 Task: Change the visibility of the project "Mark's project" to the public.
Action: Mouse moved to (240, 147)
Screenshot: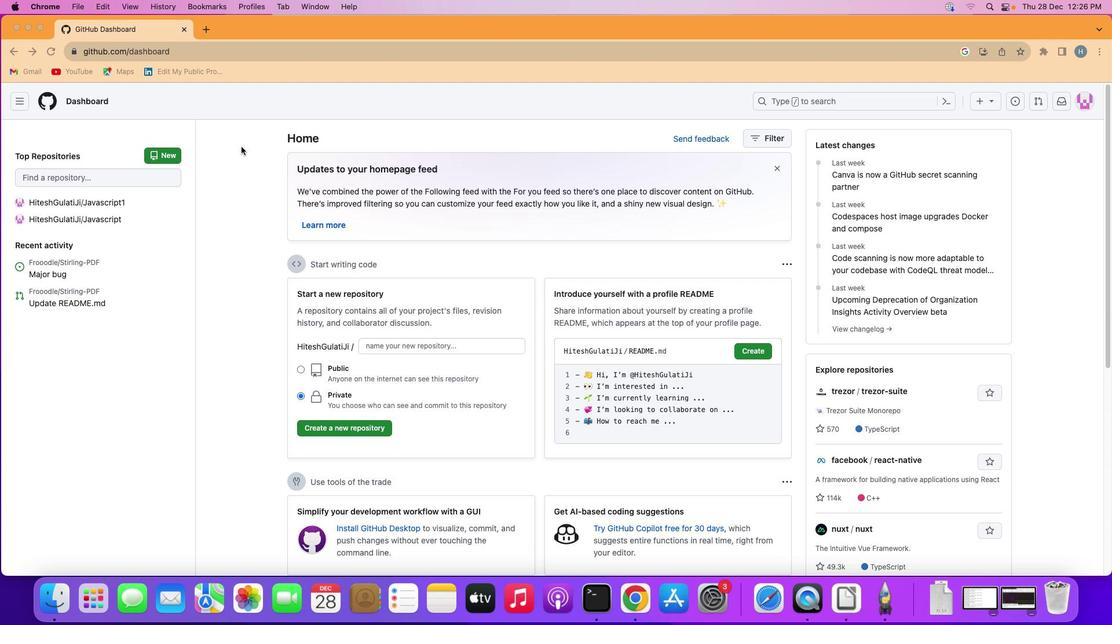
Action: Mouse pressed left at (240, 147)
Screenshot: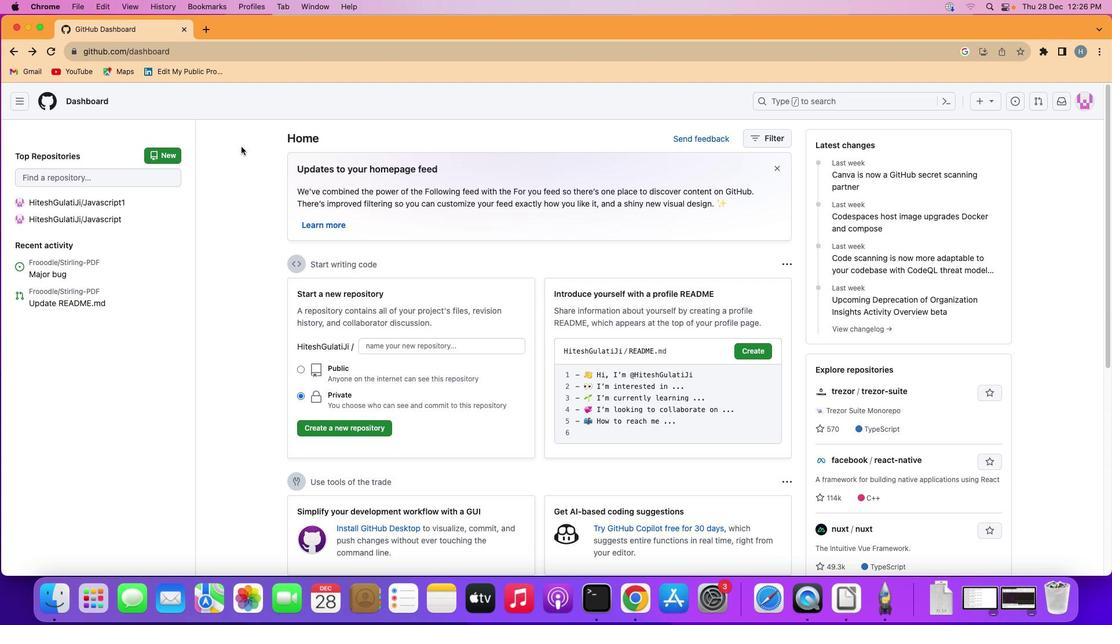 
Action: Mouse moved to (19, 97)
Screenshot: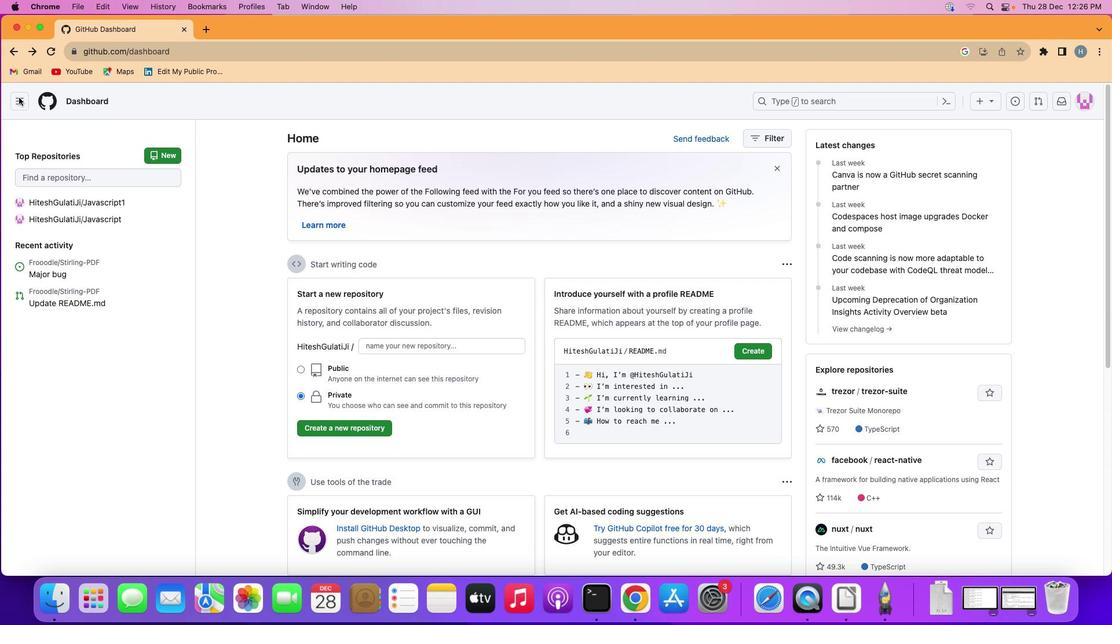 
Action: Mouse pressed left at (19, 97)
Screenshot: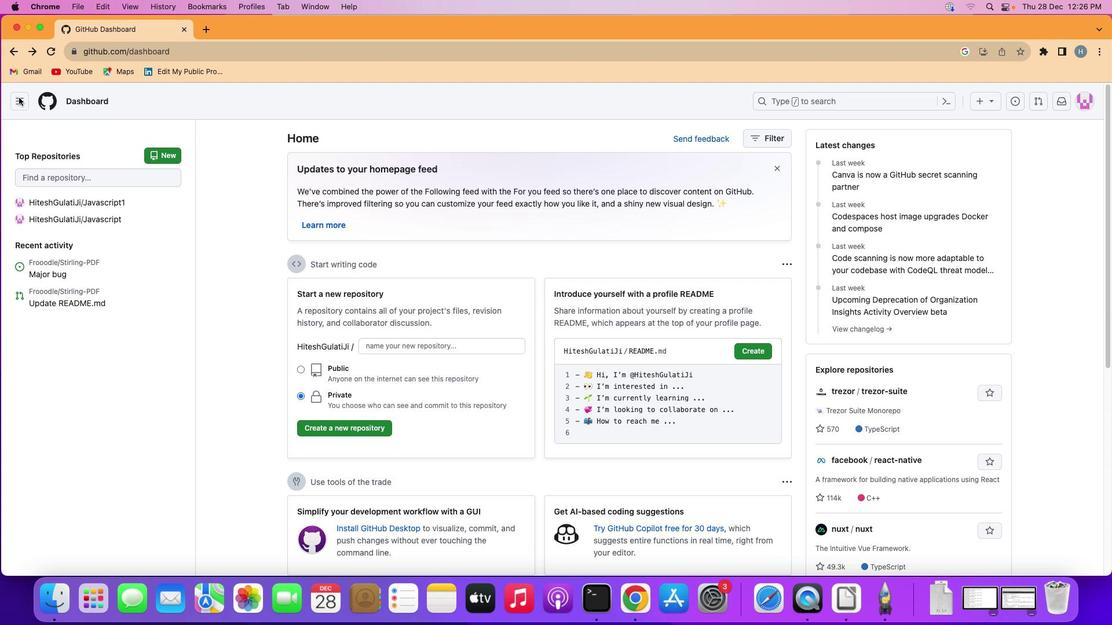 
Action: Mouse moved to (34, 188)
Screenshot: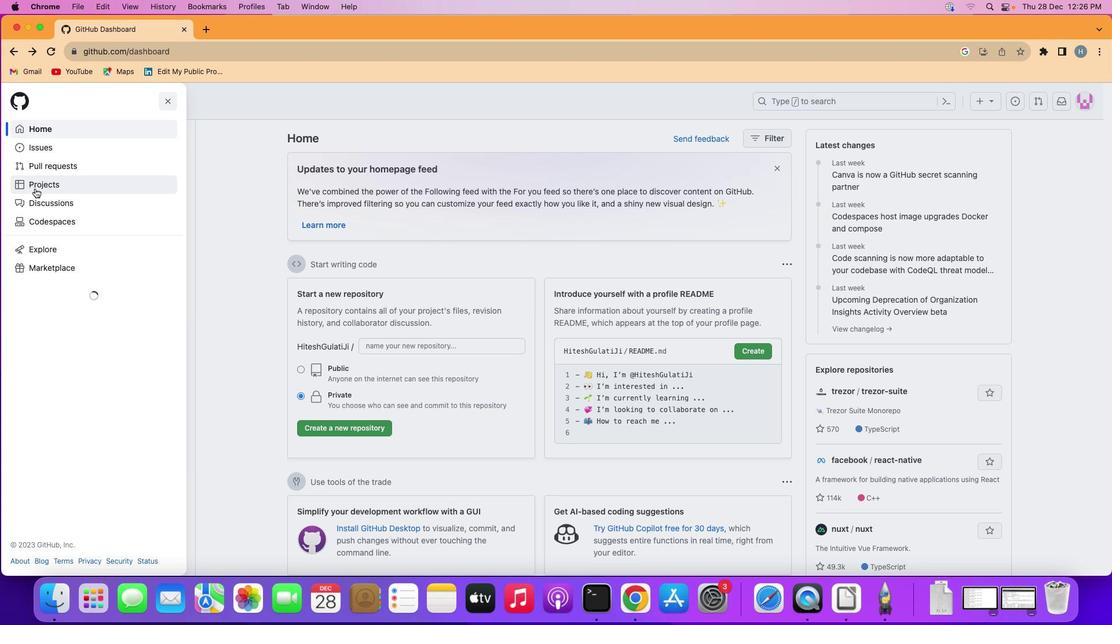 
Action: Mouse pressed left at (34, 188)
Screenshot: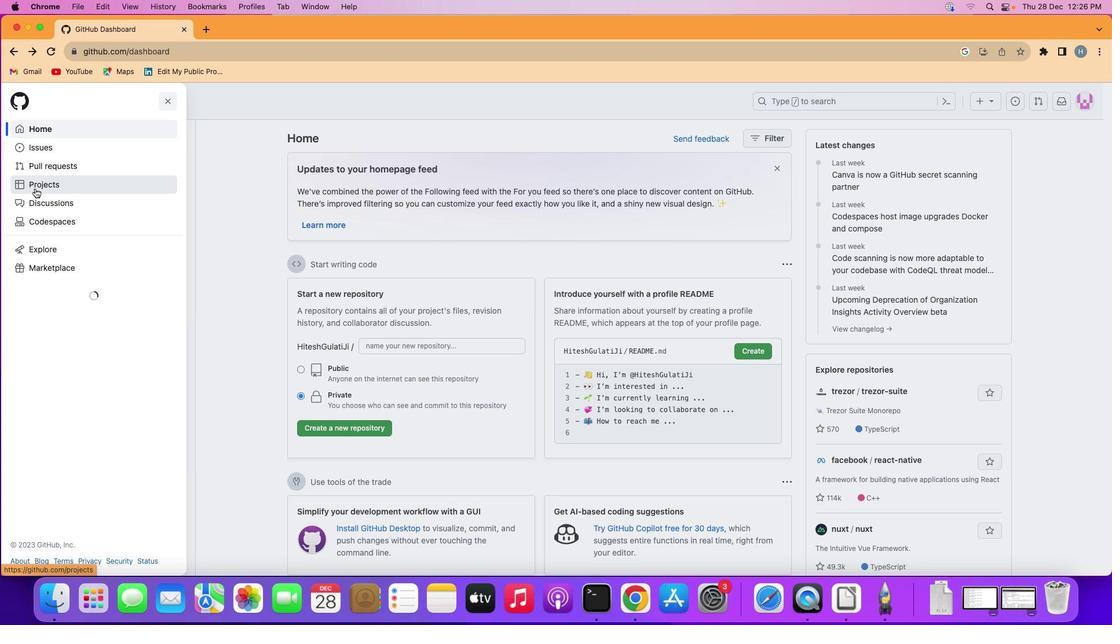 
Action: Mouse moved to (425, 208)
Screenshot: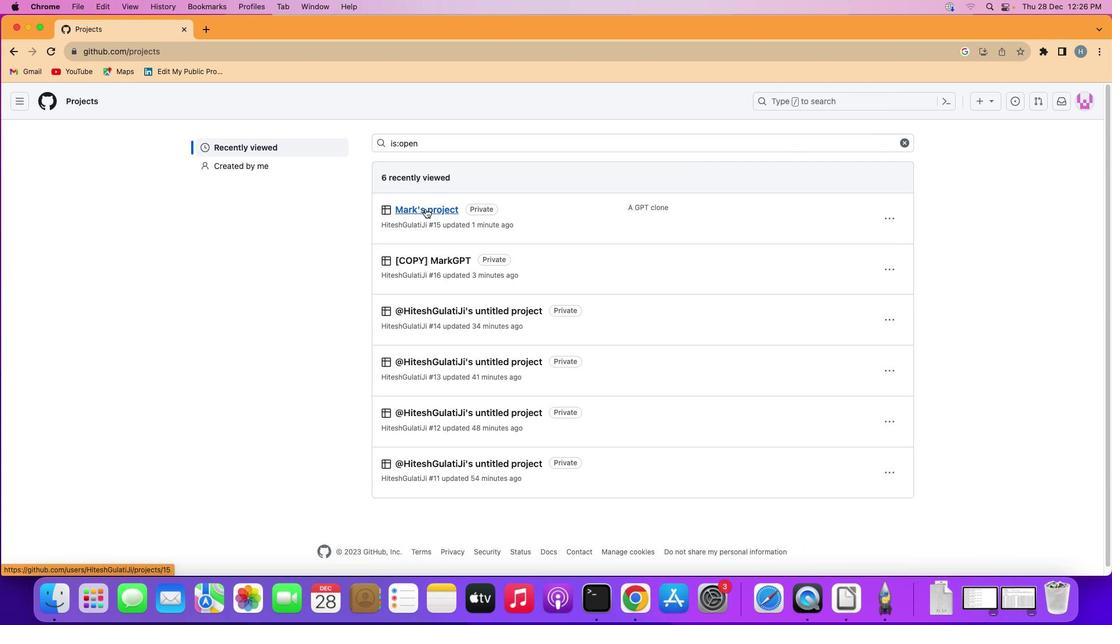 
Action: Mouse pressed left at (425, 208)
Screenshot: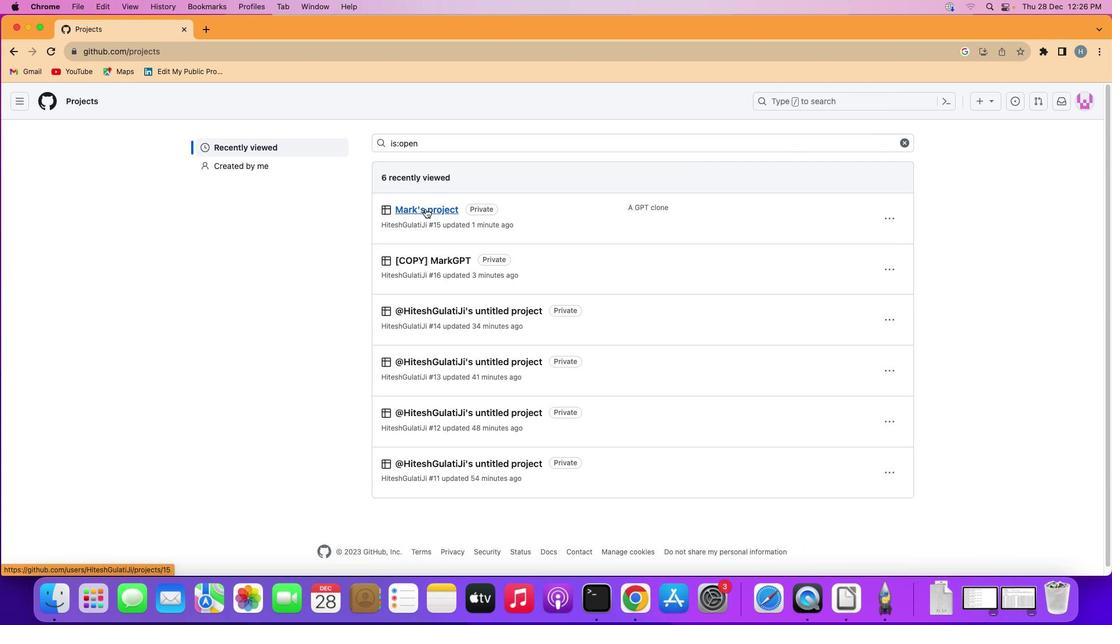 
Action: Mouse moved to (1081, 133)
Screenshot: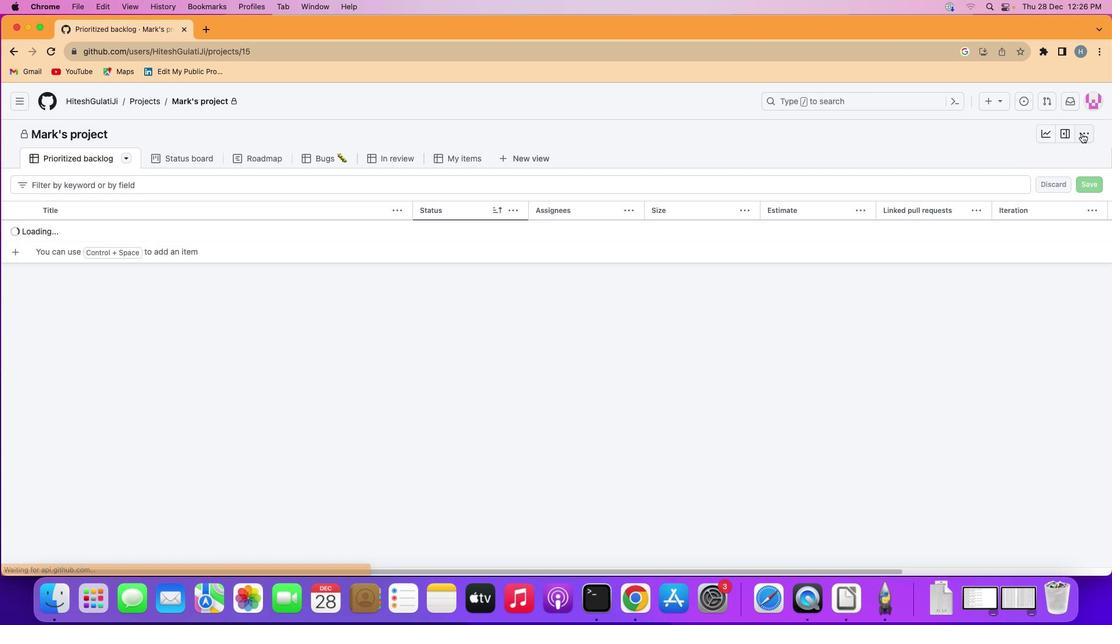 
Action: Mouse pressed left at (1081, 133)
Screenshot: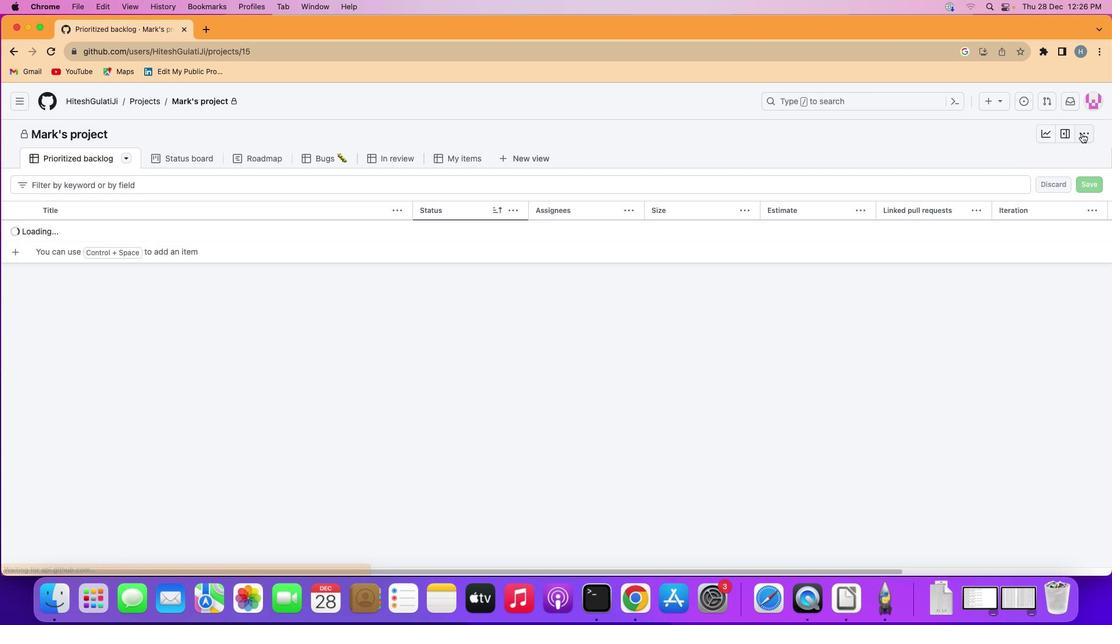 
Action: Mouse moved to (1045, 192)
Screenshot: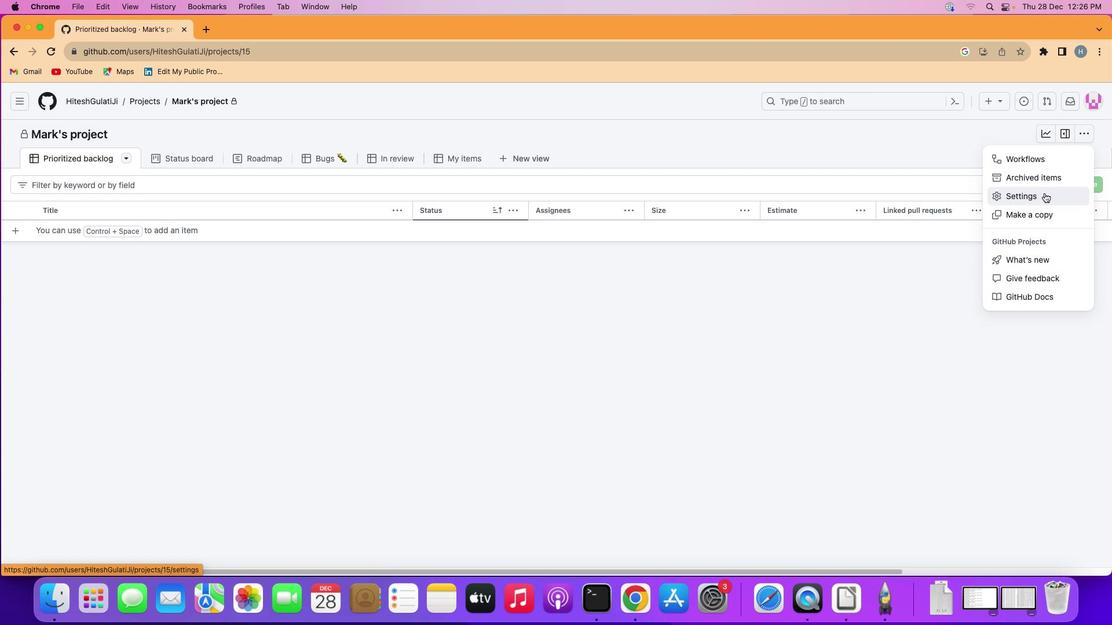 
Action: Mouse pressed left at (1045, 192)
Screenshot: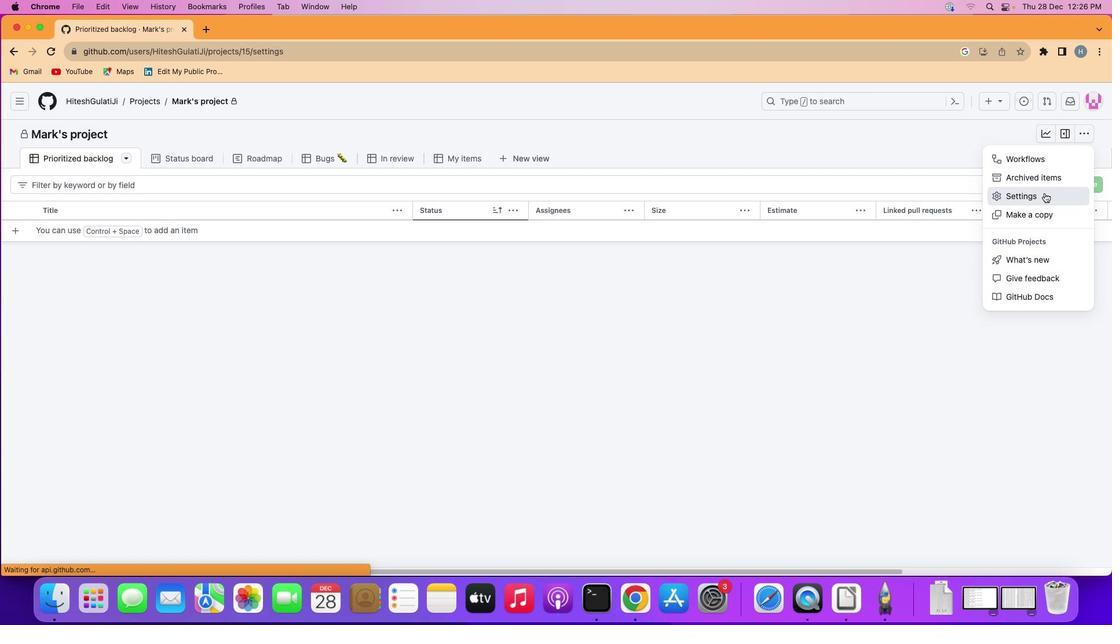 
Action: Mouse moved to (755, 312)
Screenshot: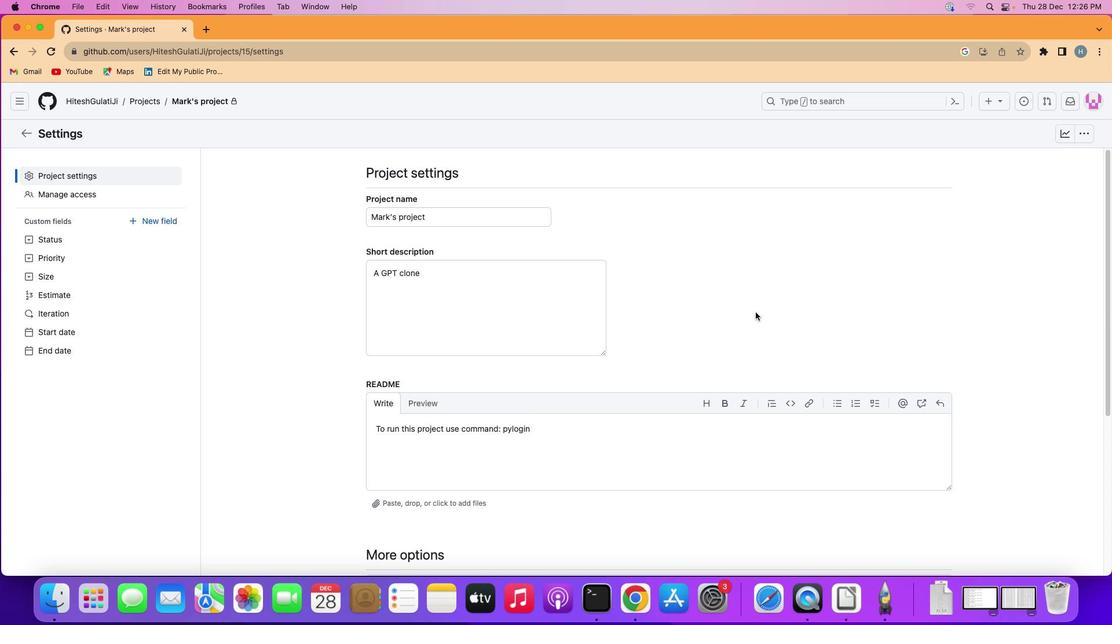 
Action: Mouse scrolled (755, 312) with delta (0, 0)
Screenshot: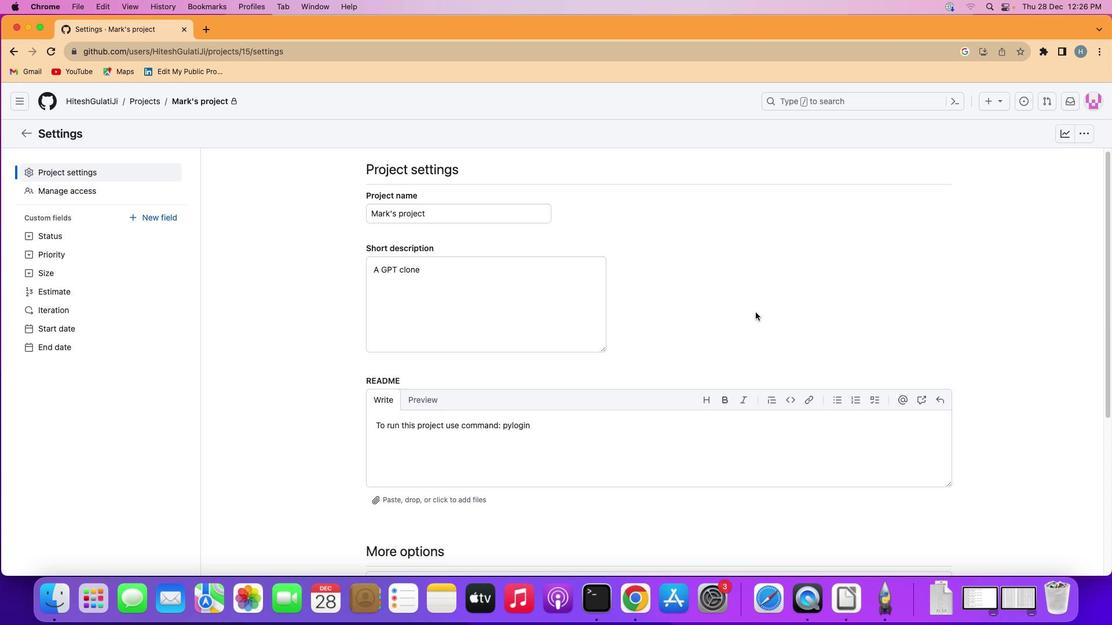 
Action: Mouse scrolled (755, 312) with delta (0, 0)
Screenshot: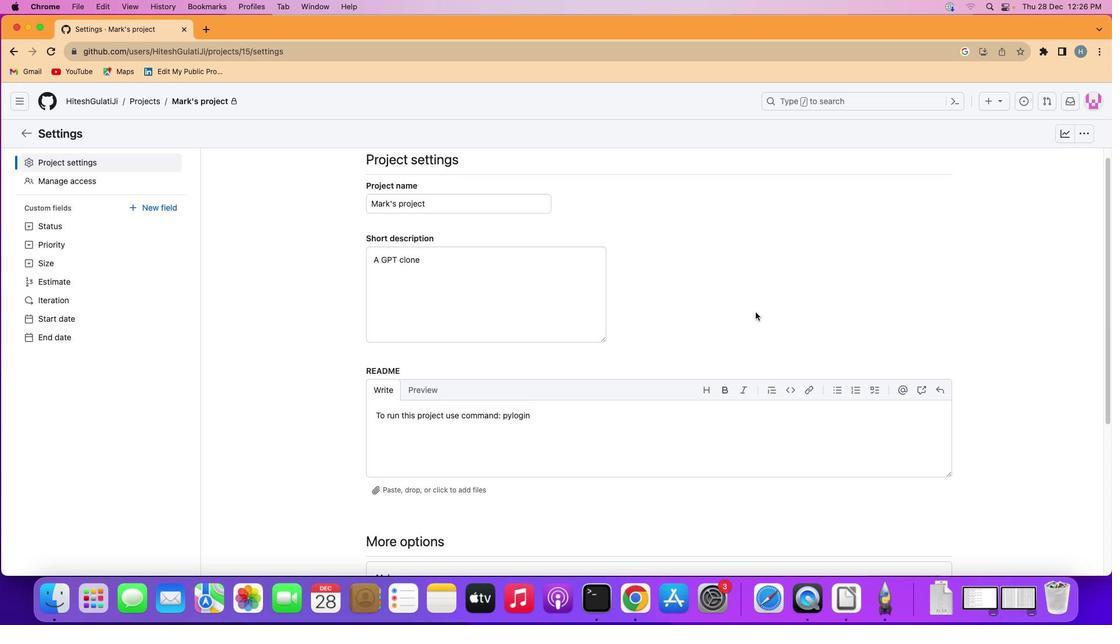 
Action: Mouse scrolled (755, 312) with delta (0, 1)
Screenshot: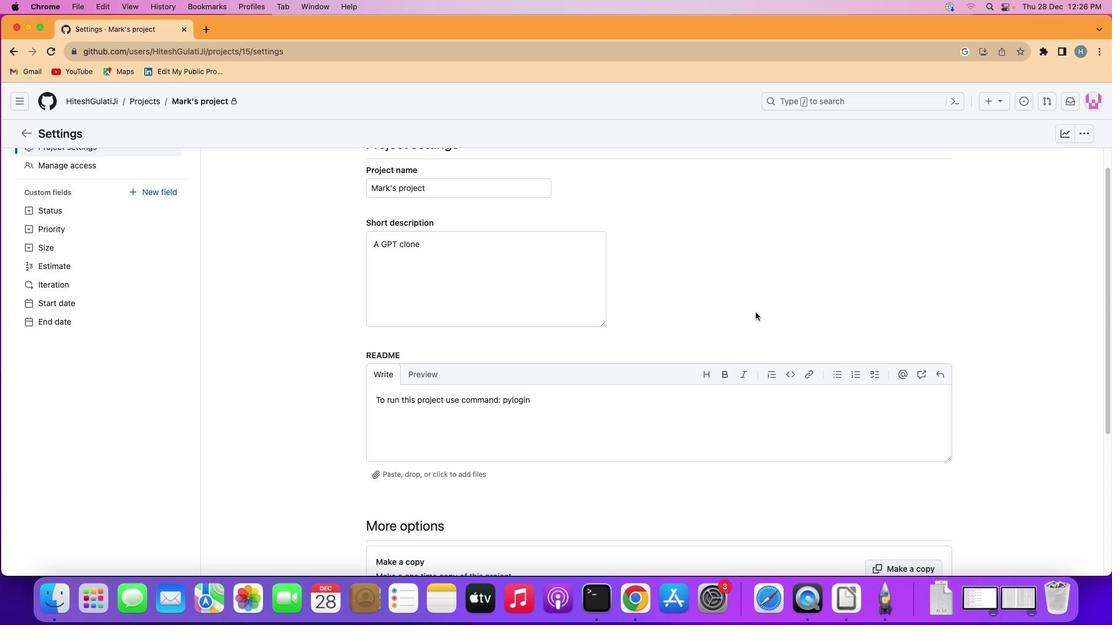
Action: Mouse scrolled (755, 312) with delta (0, -1)
Screenshot: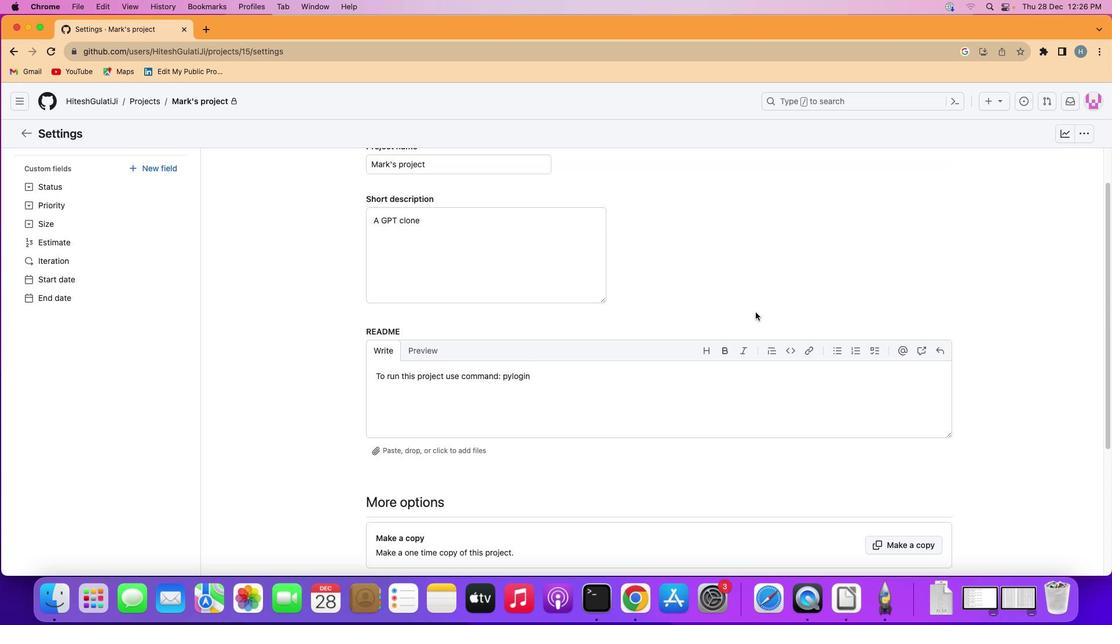 
Action: Mouse scrolled (755, 312) with delta (0, -1)
Screenshot: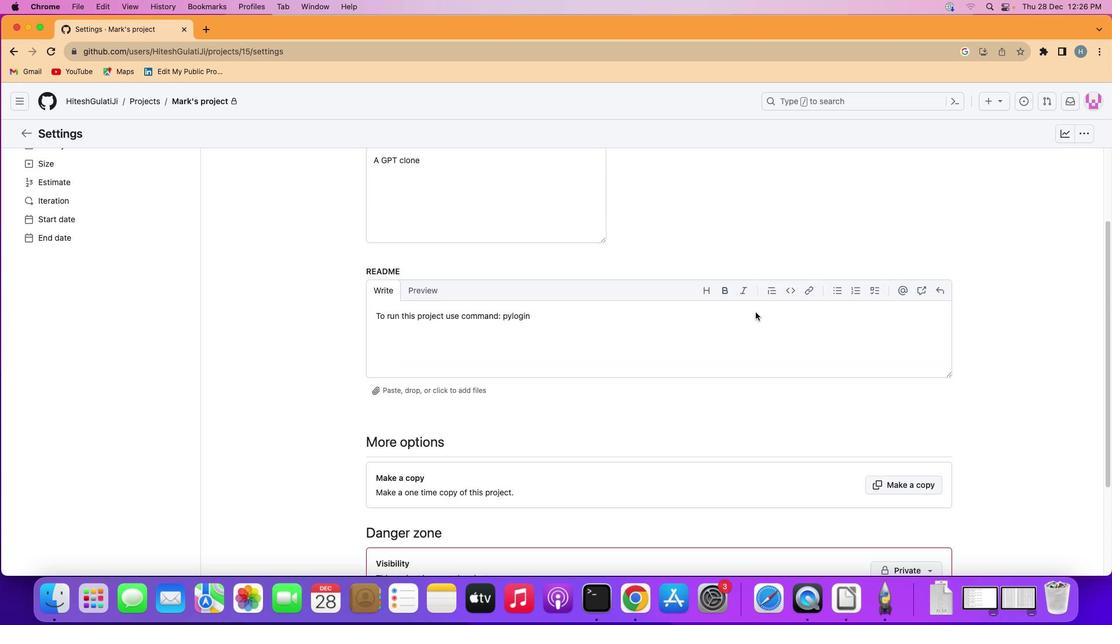 
Action: Mouse scrolled (755, 312) with delta (0, -2)
Screenshot: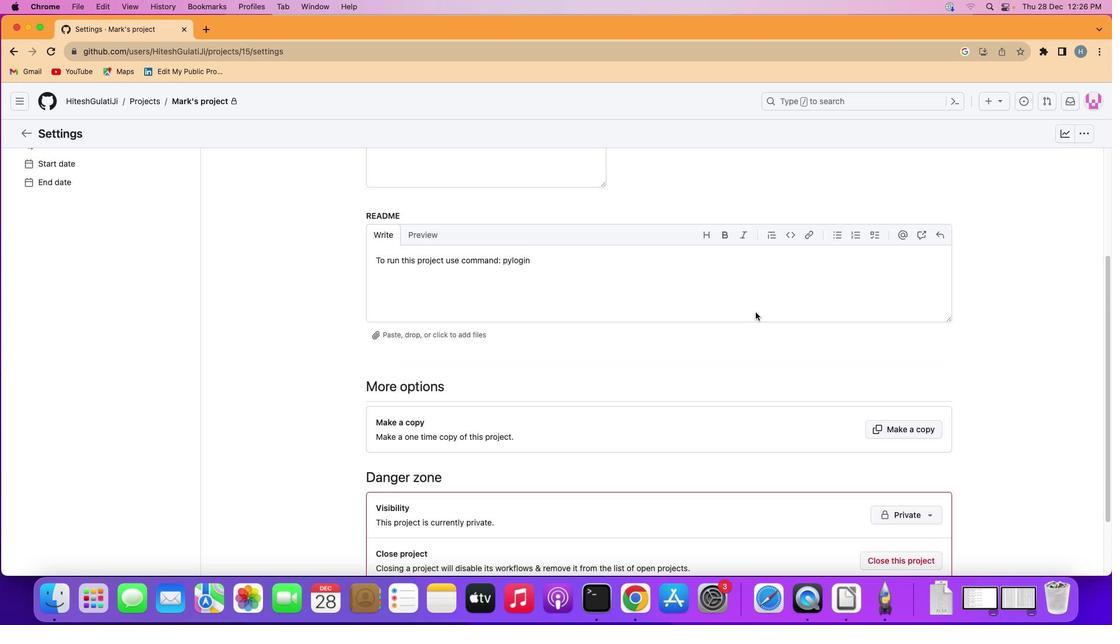 
Action: Mouse moved to (755, 312)
Screenshot: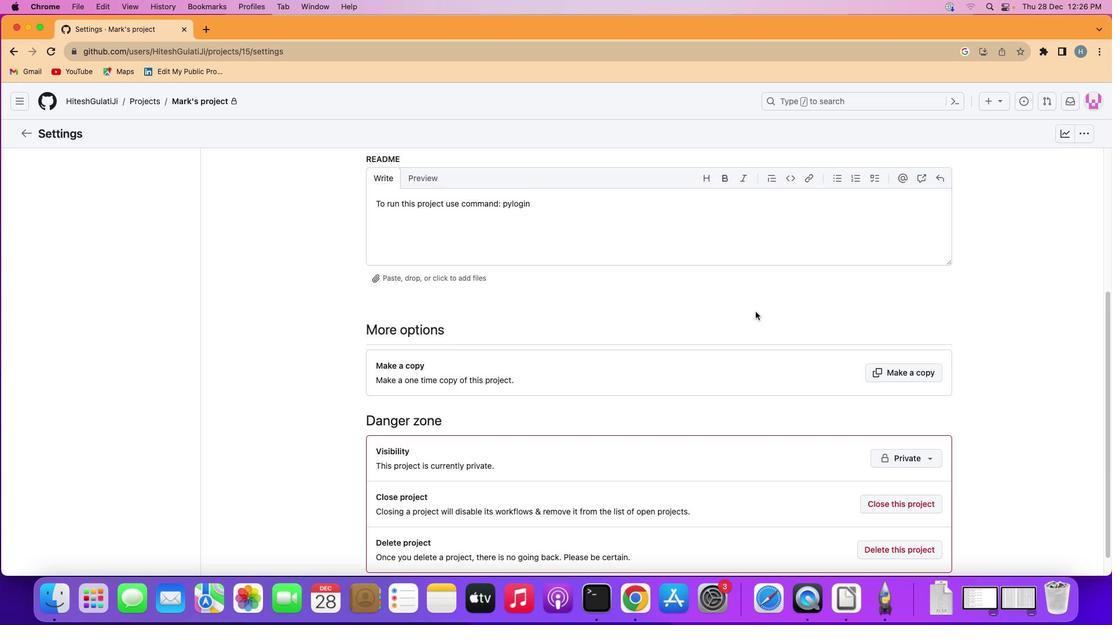 
Action: Mouse scrolled (755, 312) with delta (0, 0)
Screenshot: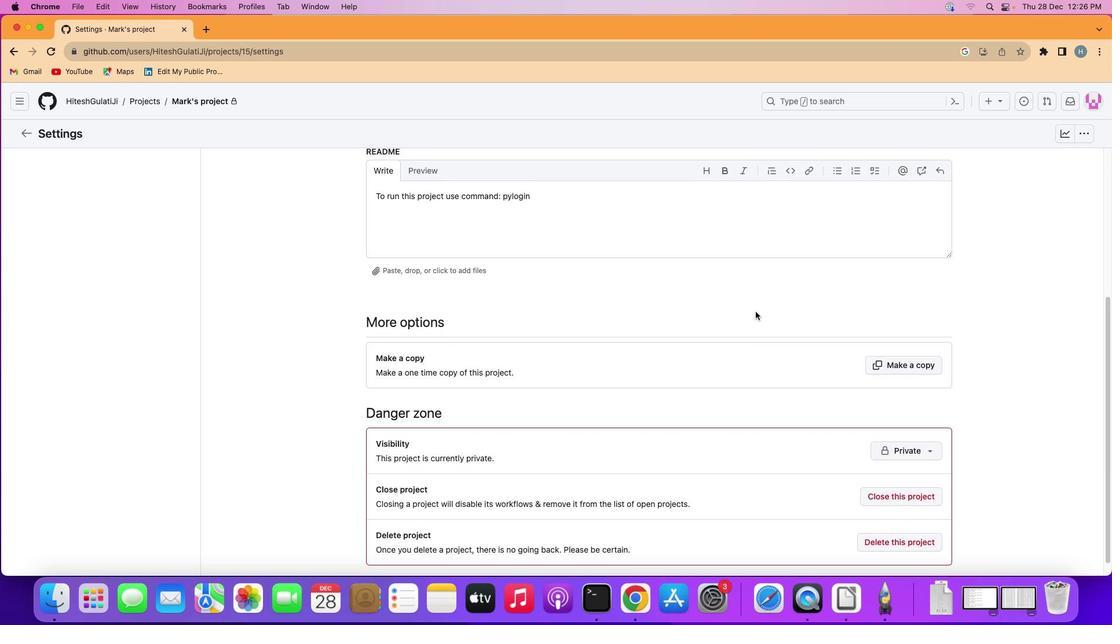 
Action: Mouse scrolled (755, 312) with delta (0, 0)
Screenshot: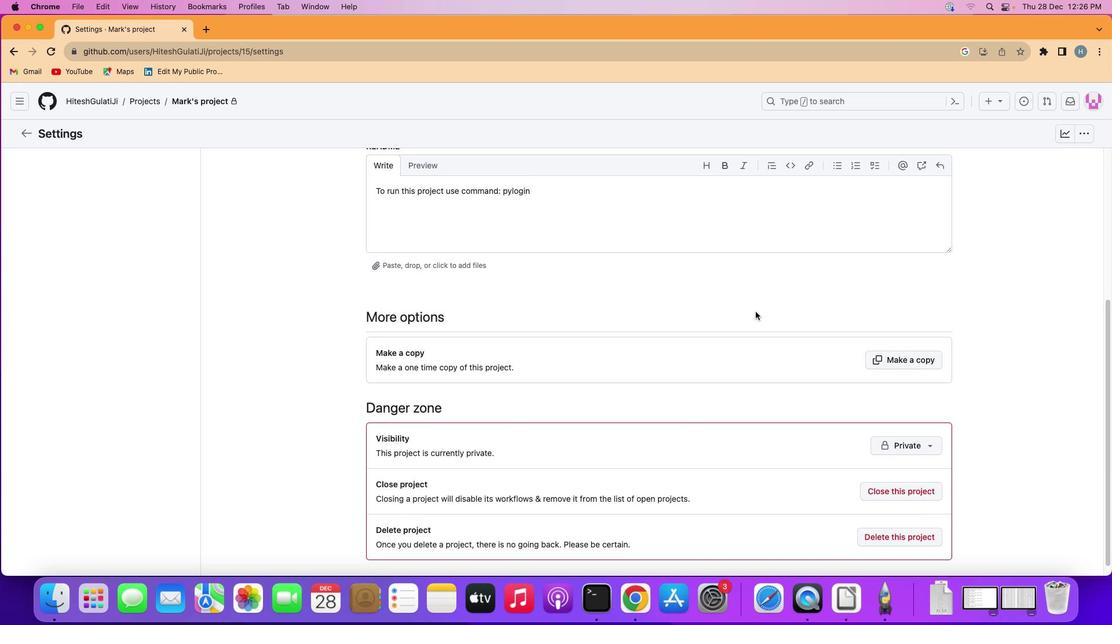 
Action: Mouse scrolled (755, 312) with delta (0, -1)
Screenshot: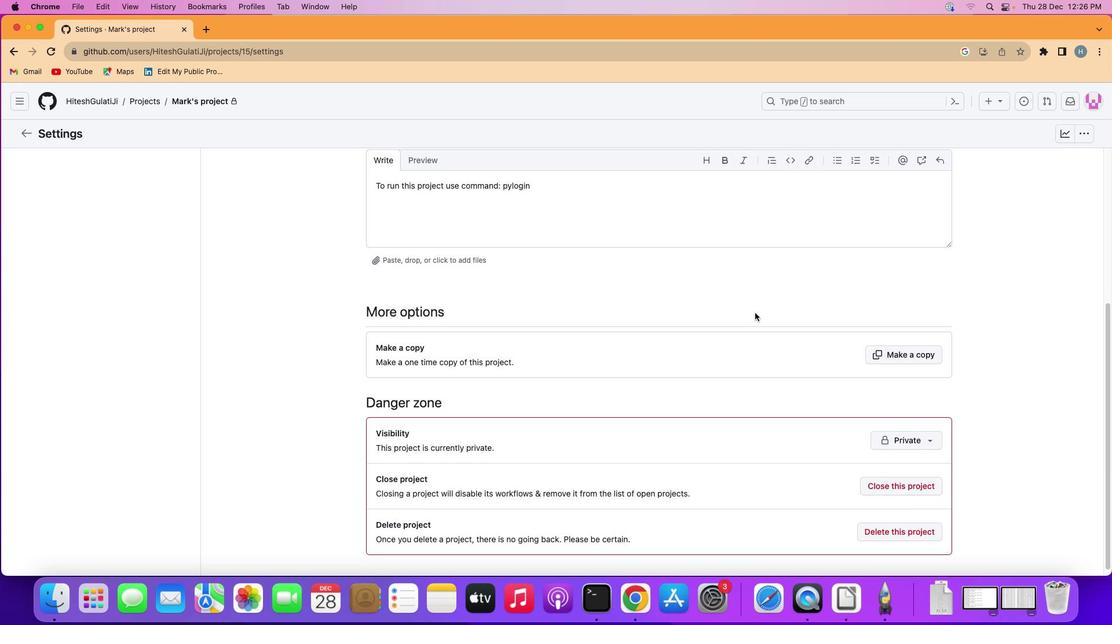 
Action: Mouse moved to (917, 433)
Screenshot: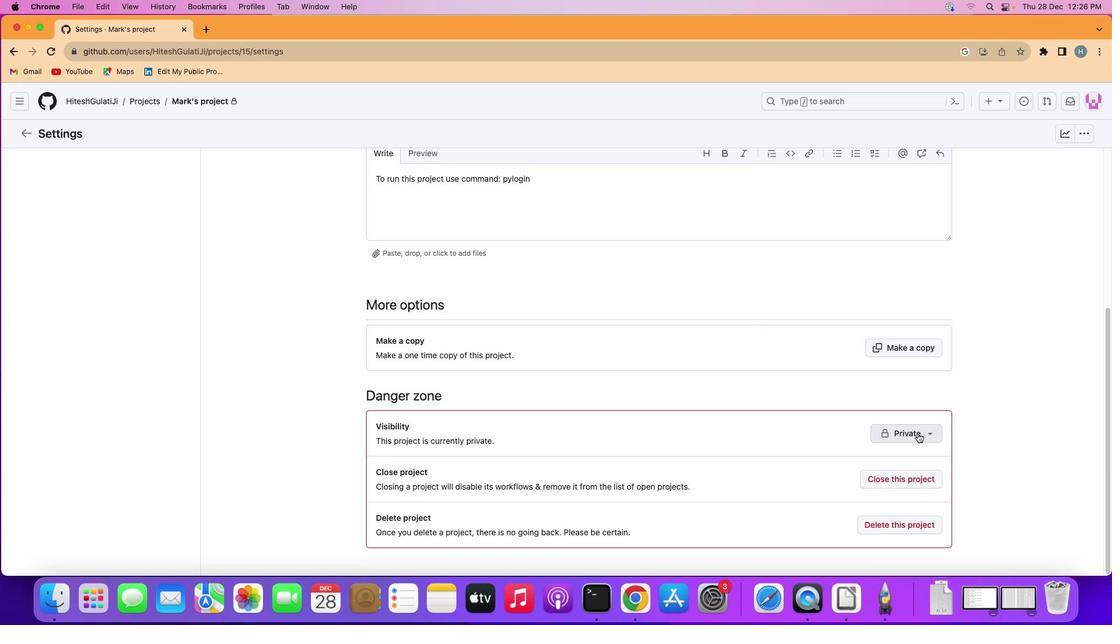 
Action: Mouse pressed left at (917, 433)
Screenshot: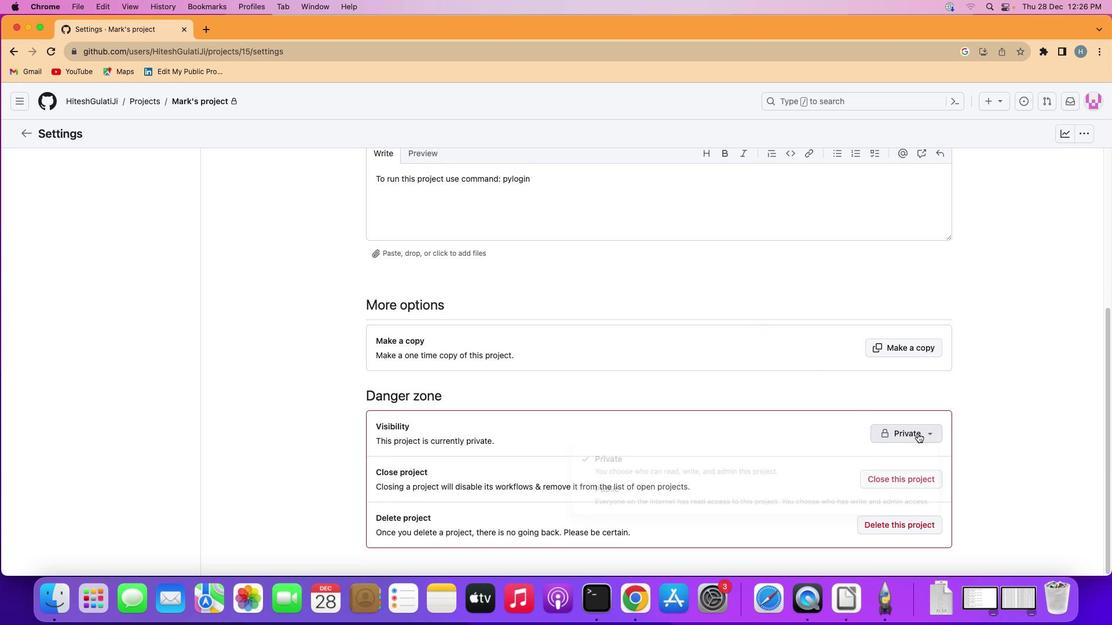 
Action: Mouse moved to (770, 490)
Screenshot: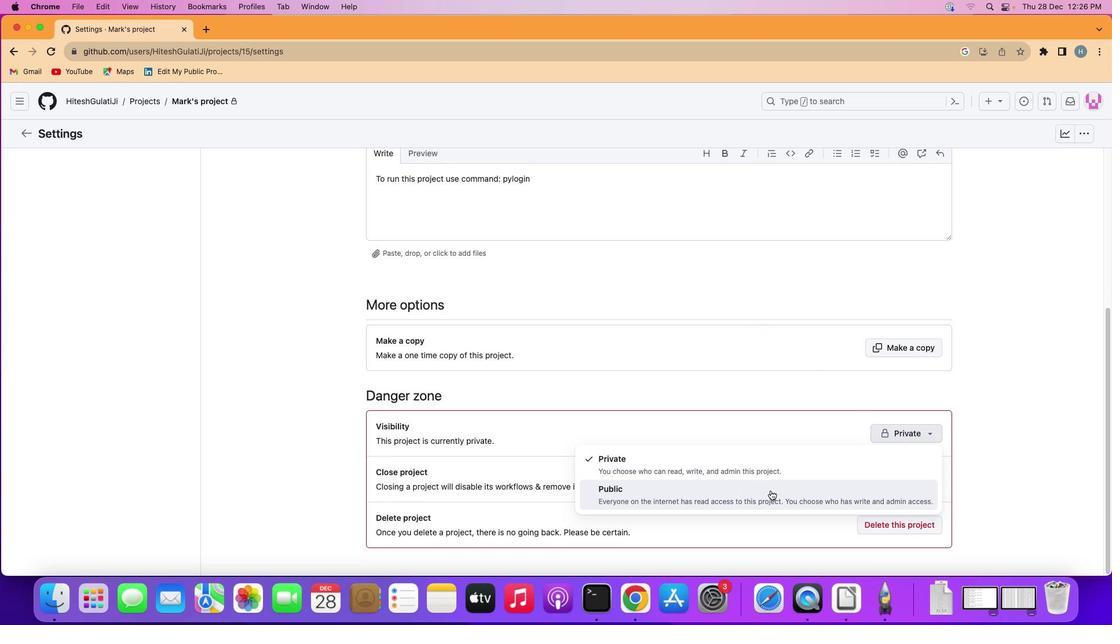 
Action: Mouse pressed left at (770, 490)
Screenshot: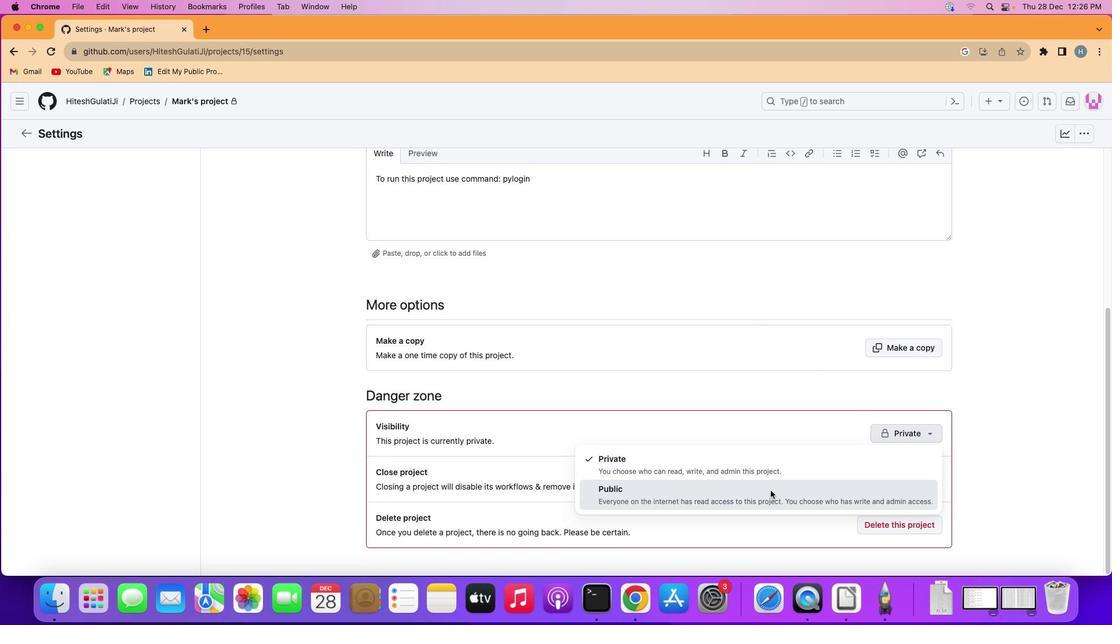 
Action: Mouse moved to (810, 381)
Screenshot: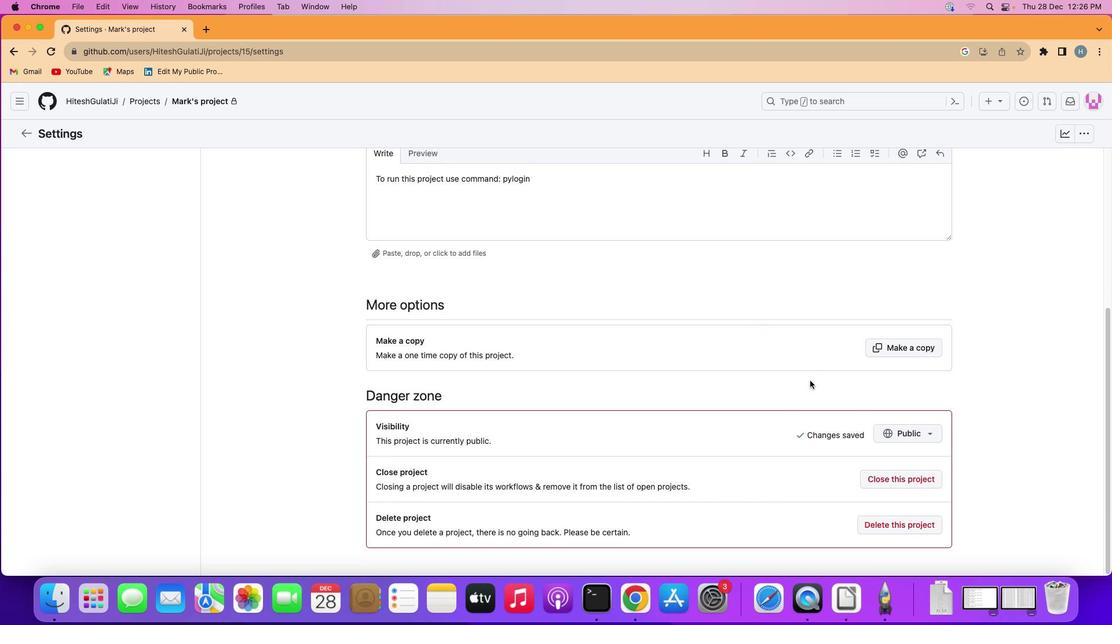 
